 Task: Use the audio channel remapper to remap the "Side left" to "Left".
Action: Mouse moved to (119, 11)
Screenshot: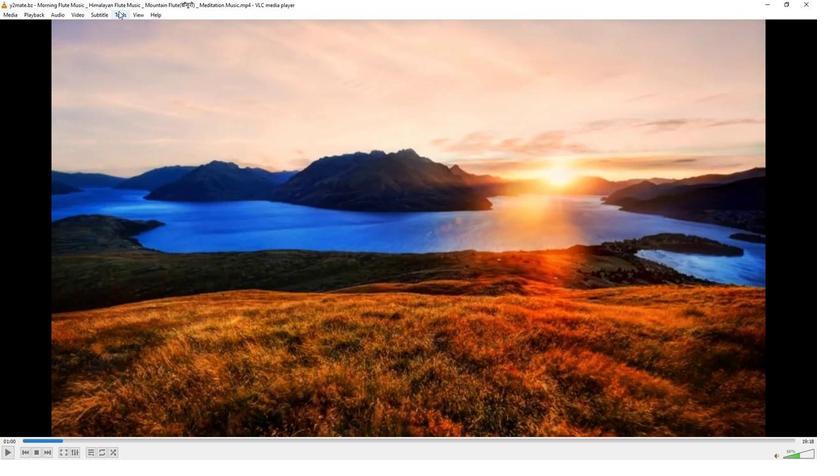 
Action: Mouse pressed left at (119, 11)
Screenshot: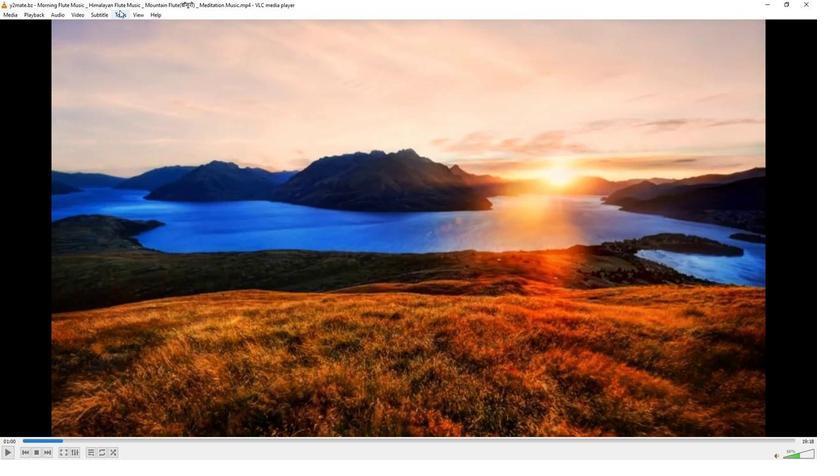 
Action: Mouse moved to (132, 116)
Screenshot: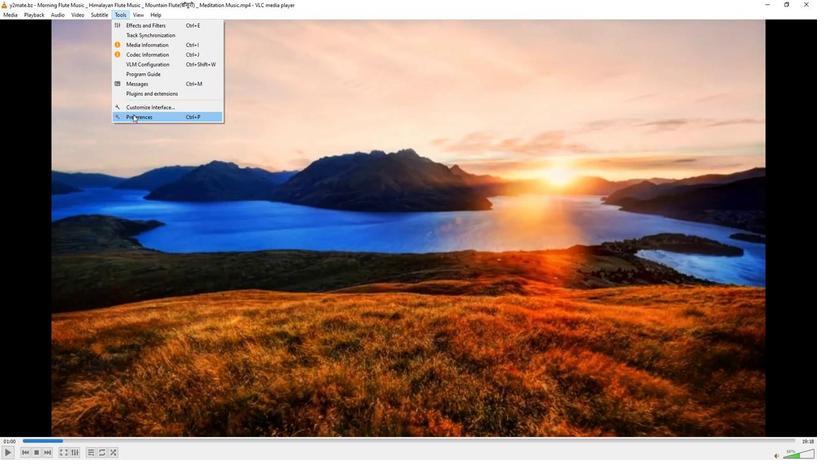 
Action: Mouse pressed left at (132, 116)
Screenshot: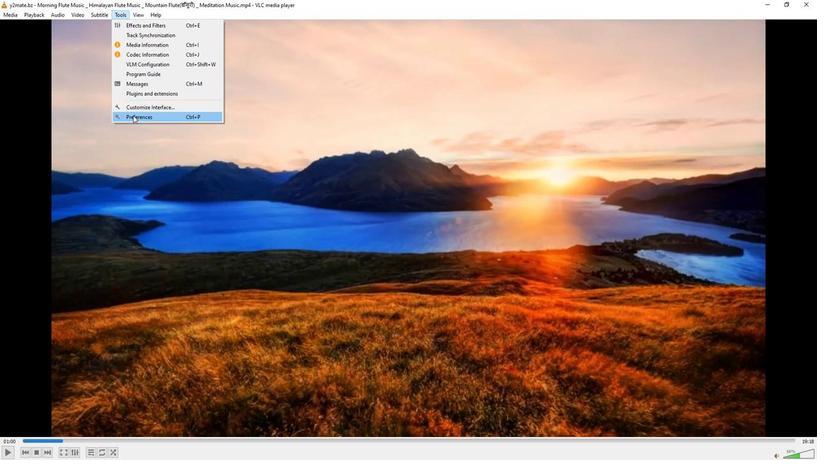 
Action: Mouse moved to (269, 379)
Screenshot: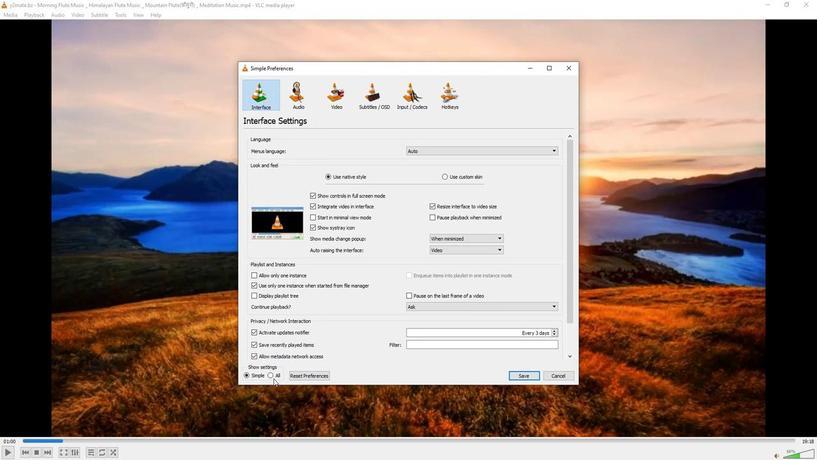 
Action: Mouse pressed left at (269, 379)
Screenshot: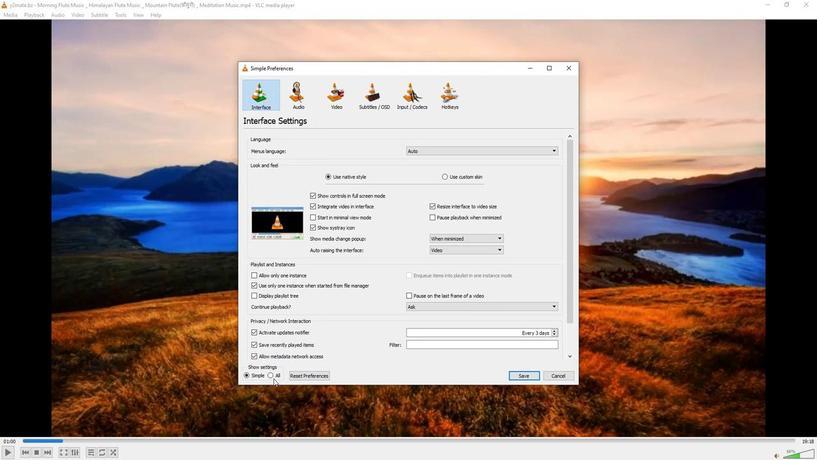 
Action: Mouse moved to (254, 185)
Screenshot: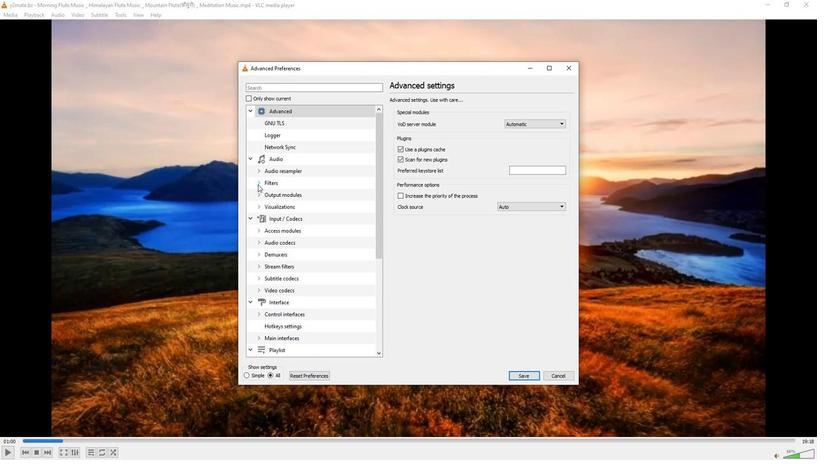 
Action: Mouse pressed left at (254, 185)
Screenshot: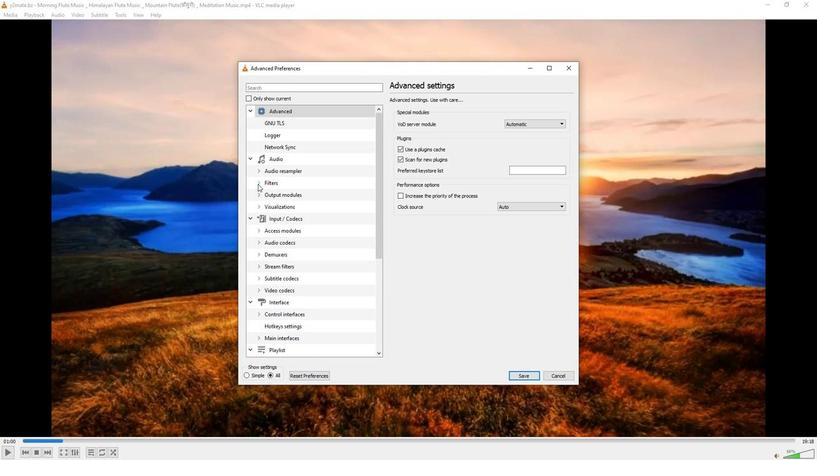 
Action: Mouse moved to (278, 301)
Screenshot: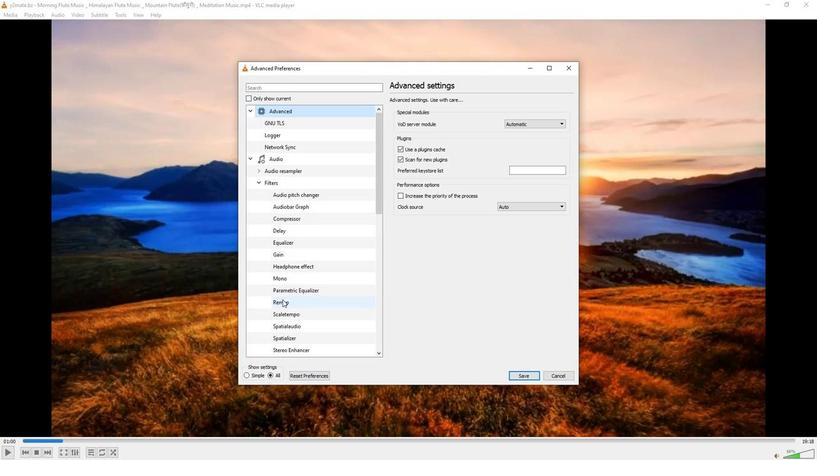 
Action: Mouse pressed left at (278, 301)
Screenshot: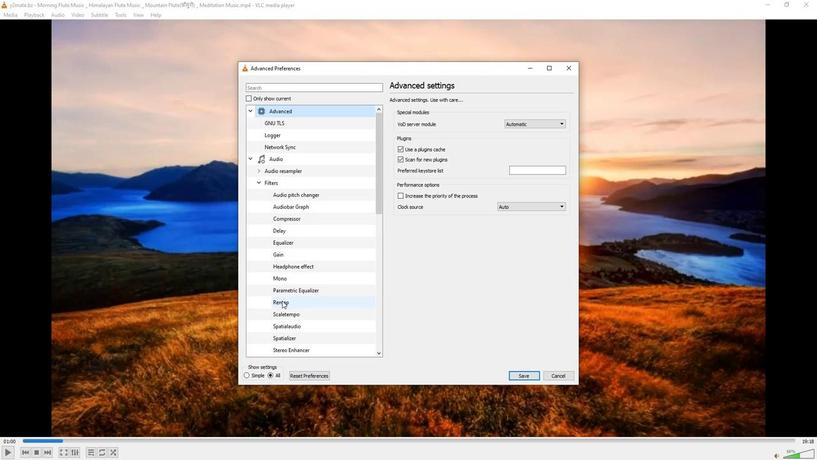 
Action: Mouse moved to (509, 184)
Screenshot: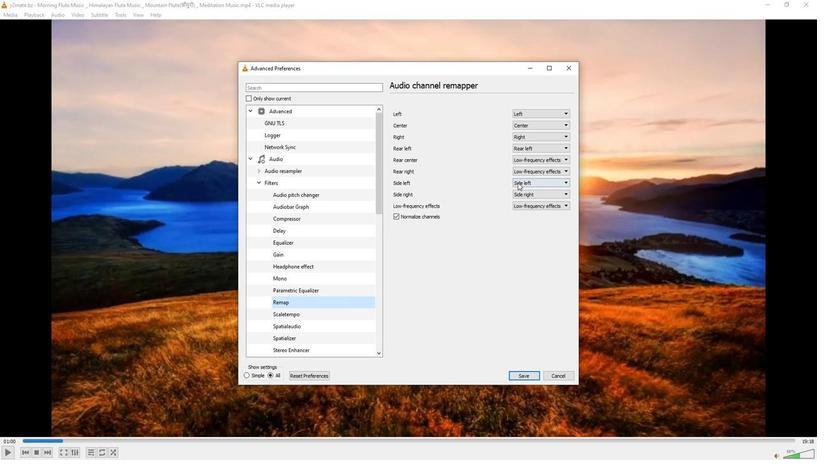 
Action: Mouse pressed left at (509, 184)
Screenshot: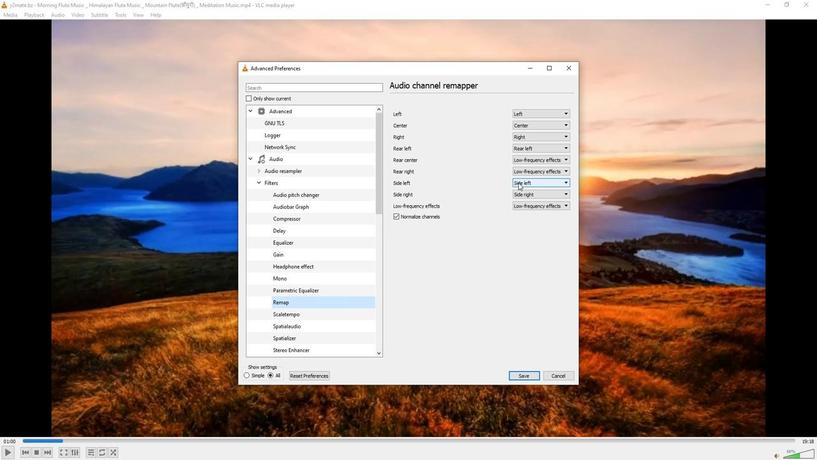 
Action: Mouse moved to (511, 191)
Screenshot: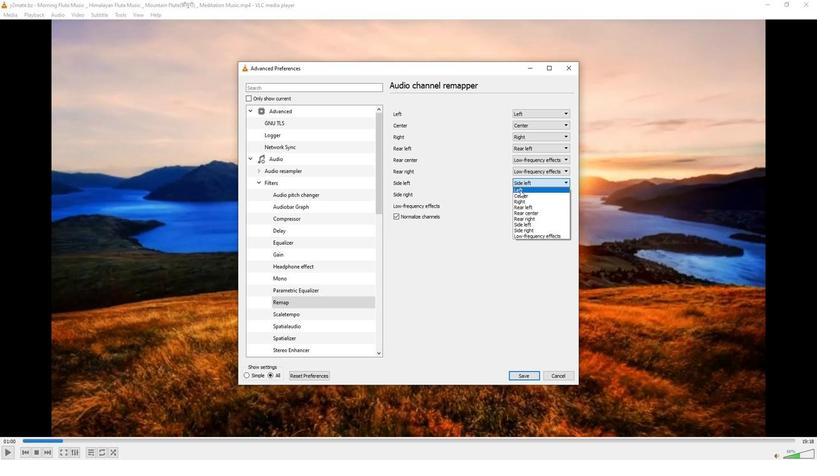 
Action: Mouse pressed left at (511, 191)
Screenshot: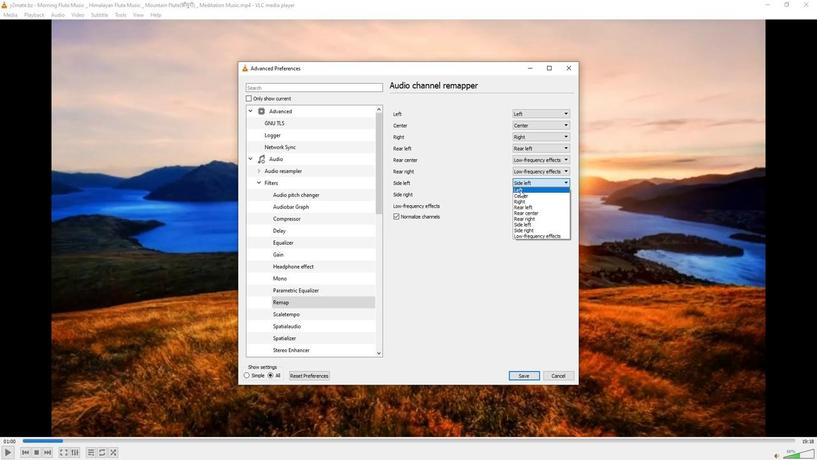 
Action: Mouse moved to (514, 375)
Screenshot: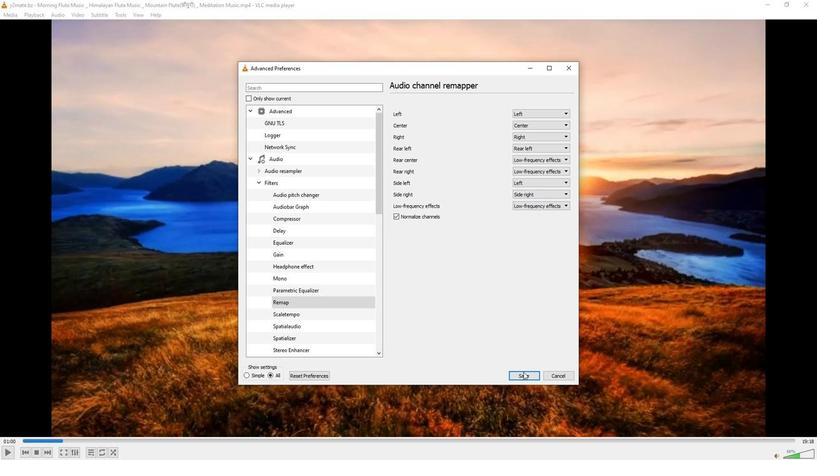 
Action: Mouse pressed left at (514, 375)
Screenshot: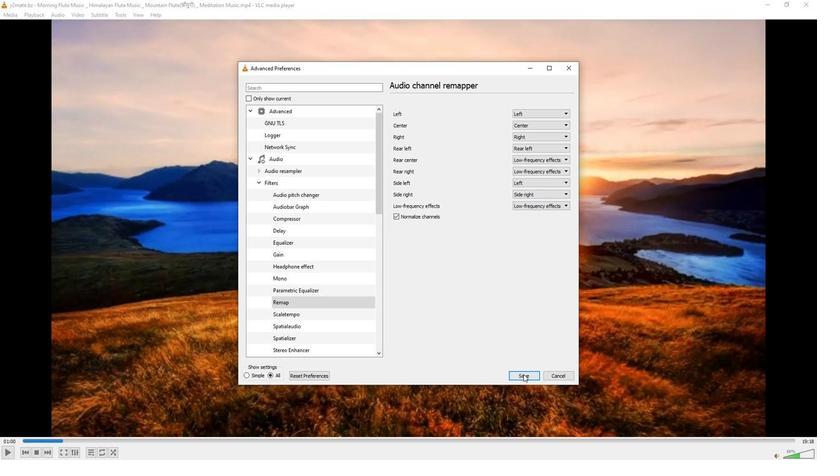 
Action: Mouse moved to (509, 369)
Screenshot: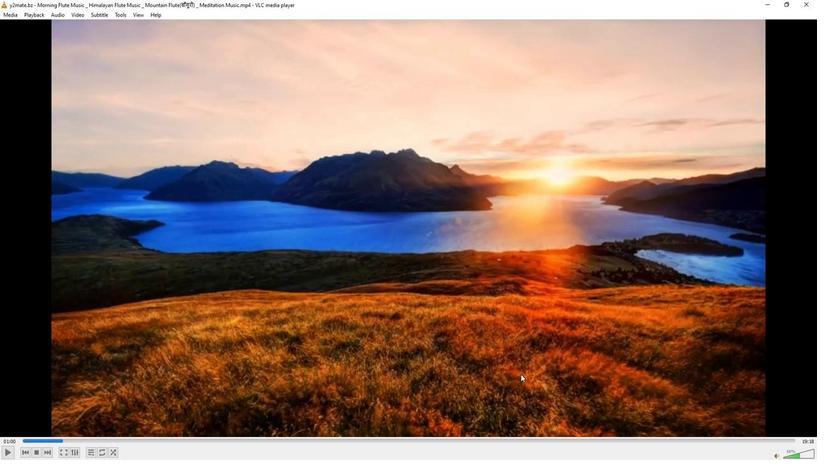 
